 Task: Change slide transition to slide from left.
Action: Mouse moved to (108, 74)
Screenshot: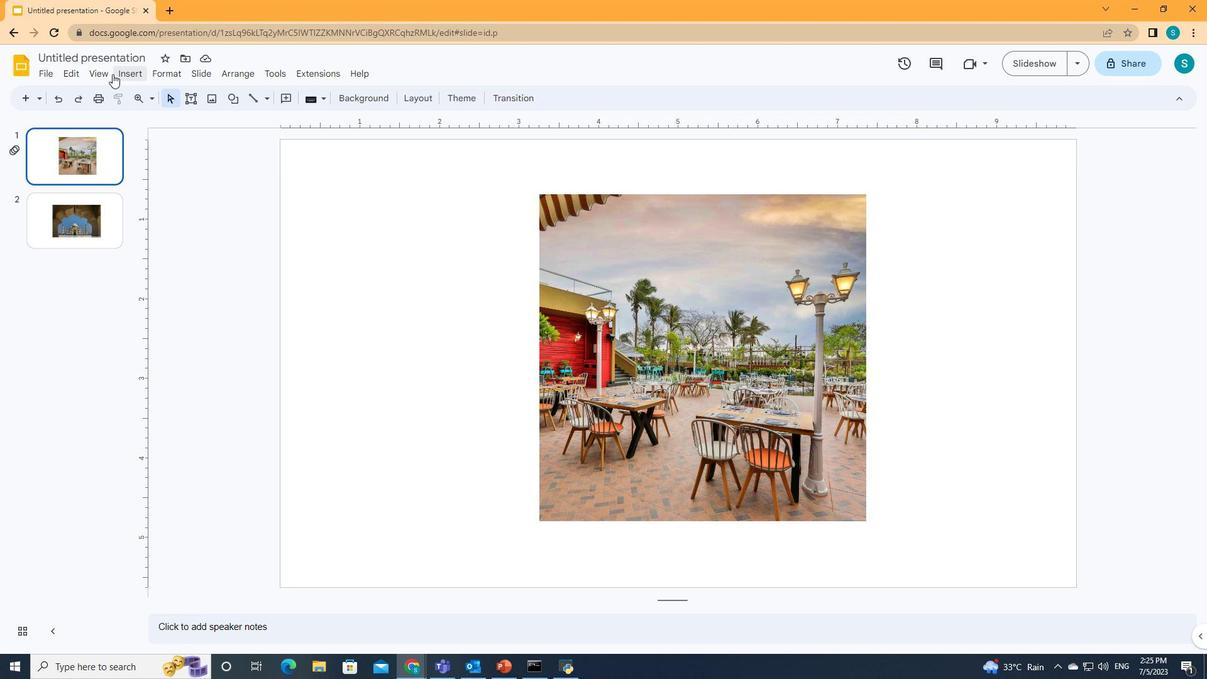 
Action: Mouse pressed left at (108, 74)
Screenshot: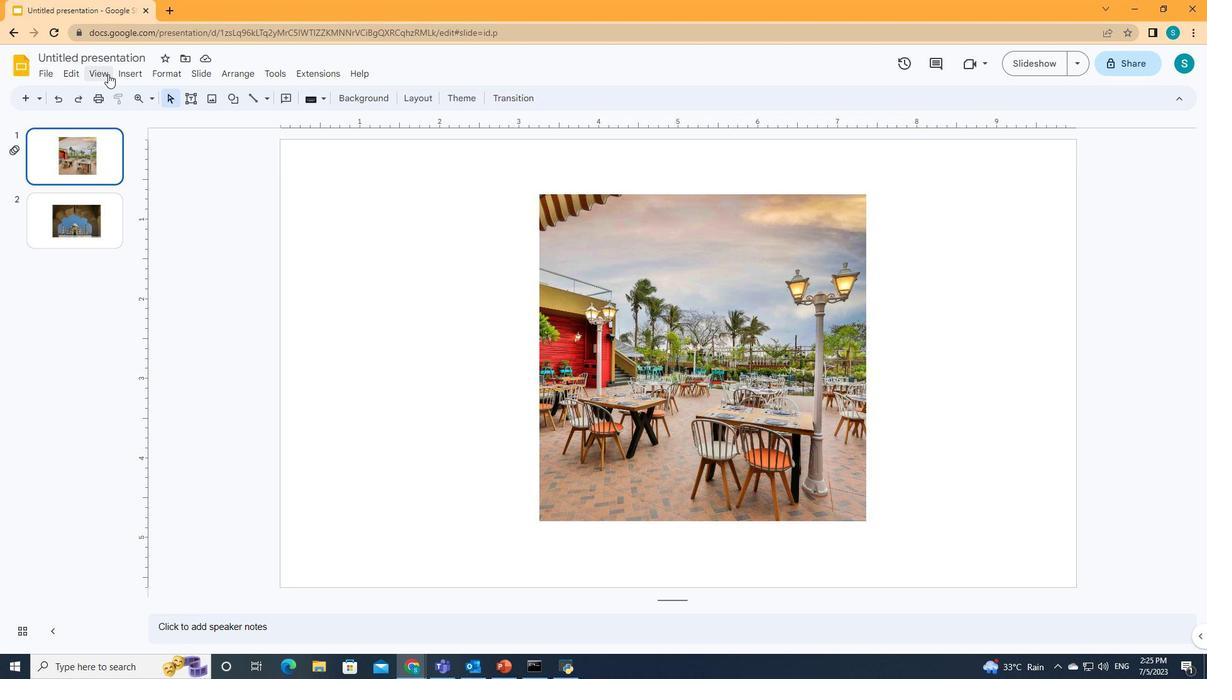
Action: Mouse moved to (119, 113)
Screenshot: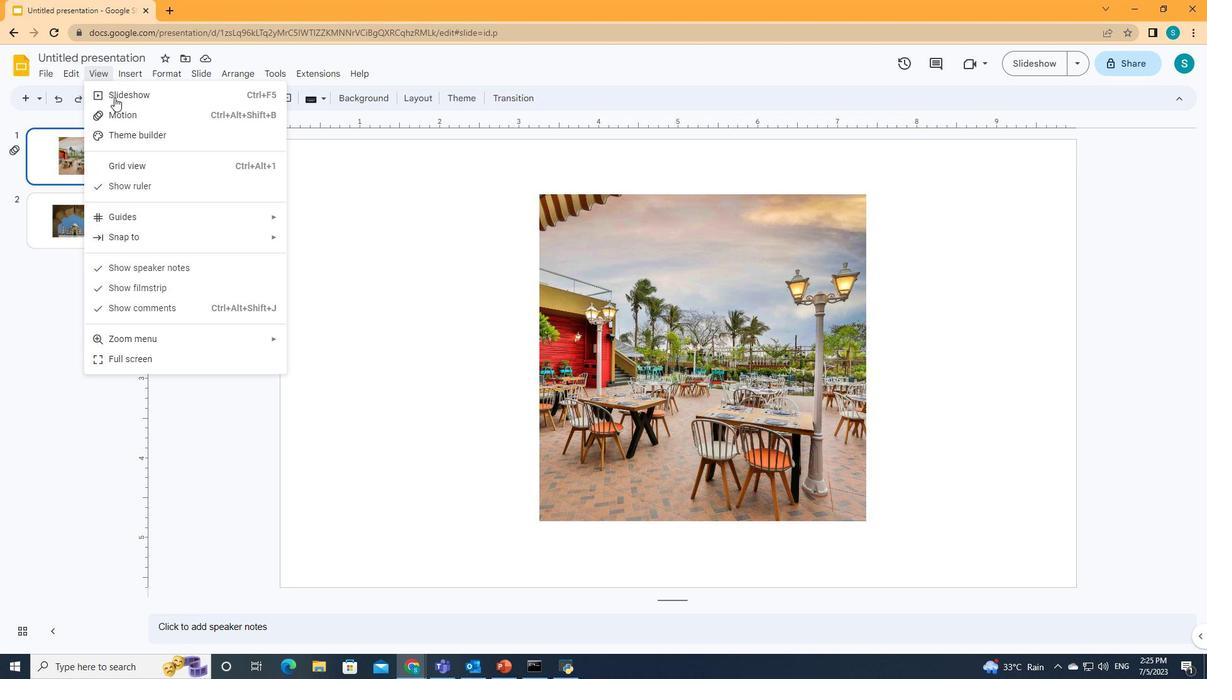 
Action: Mouse pressed left at (119, 113)
Screenshot: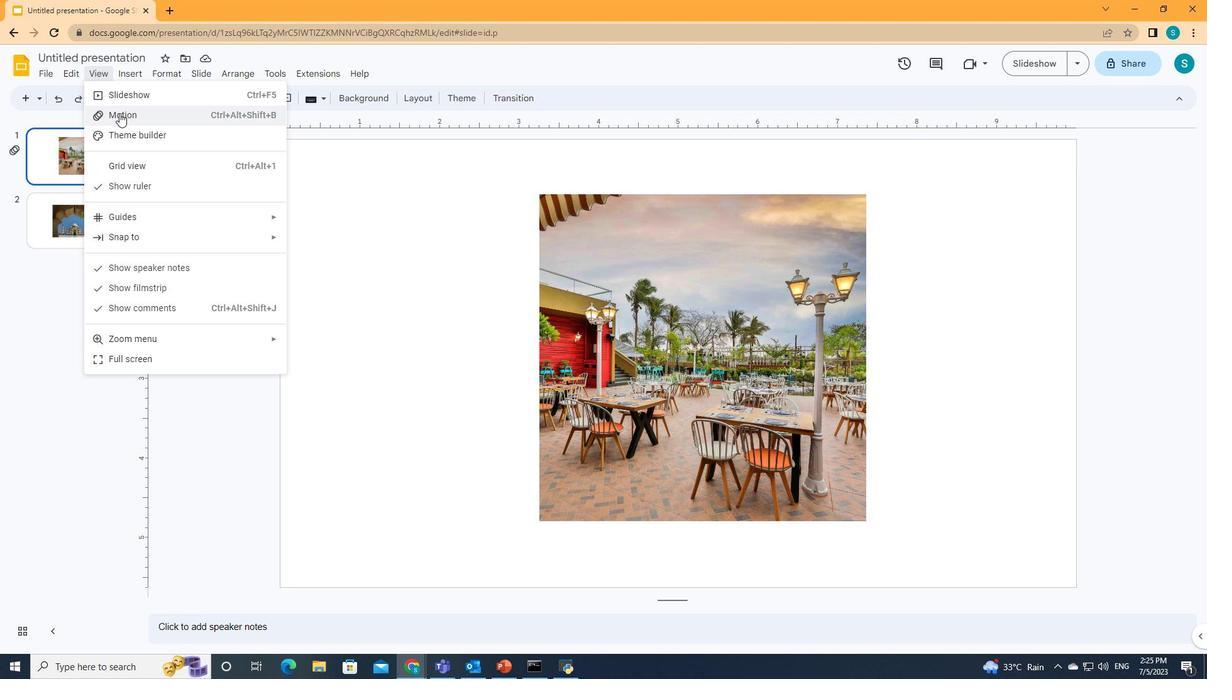 
Action: Mouse moved to (1026, 182)
Screenshot: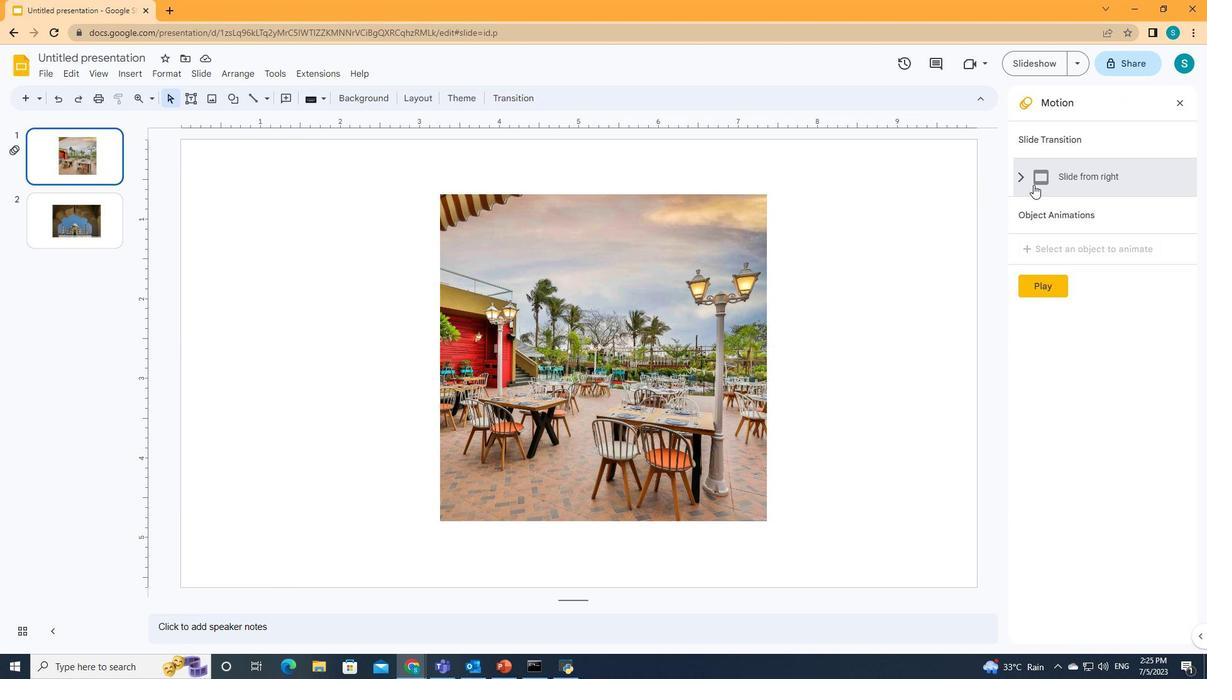 
Action: Mouse pressed left at (1026, 182)
Screenshot: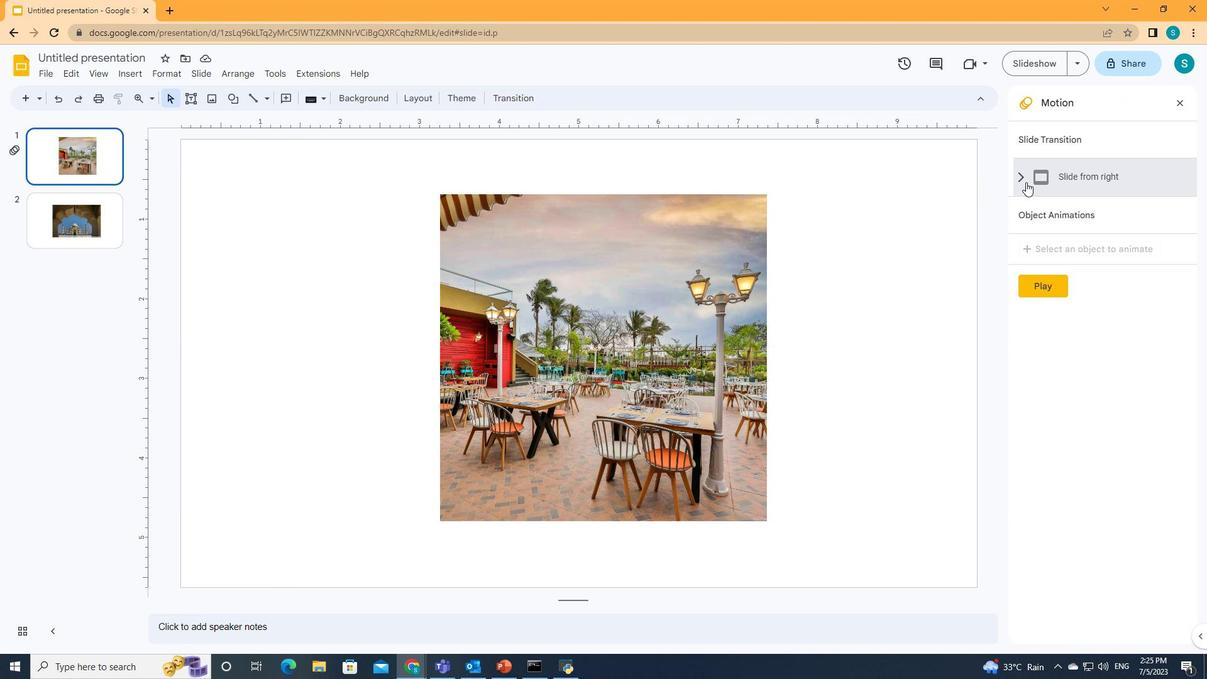 
Action: Mouse moved to (1170, 222)
Screenshot: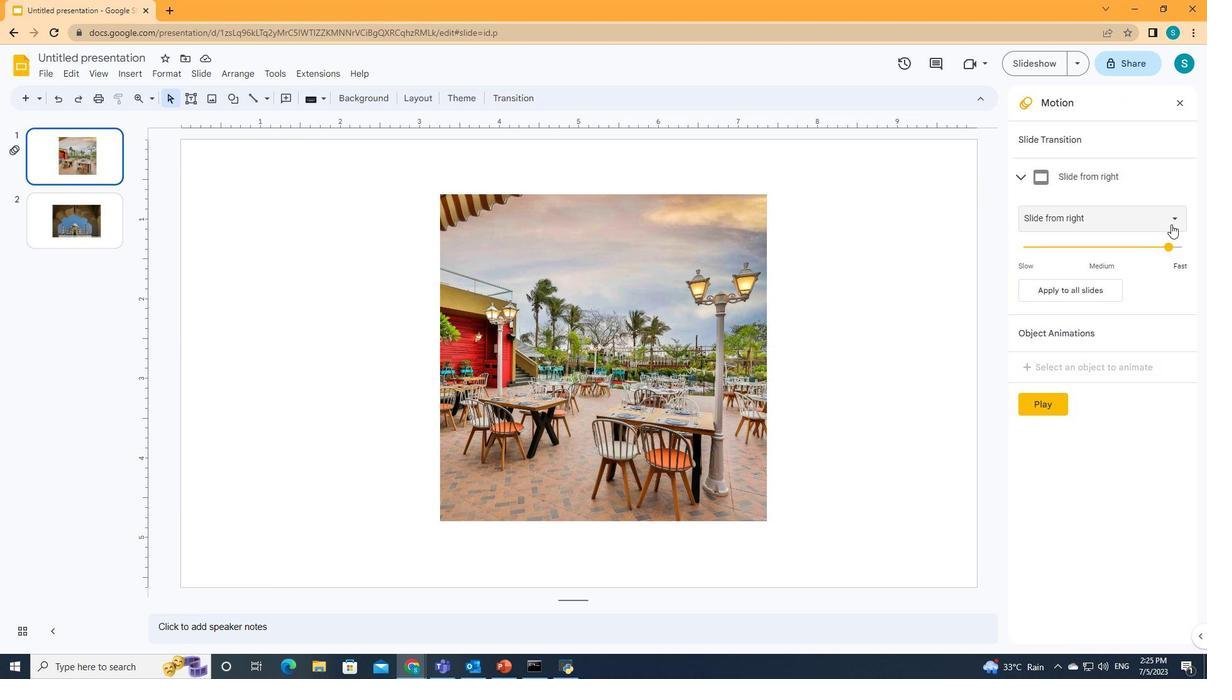 
Action: Mouse pressed left at (1170, 222)
Screenshot: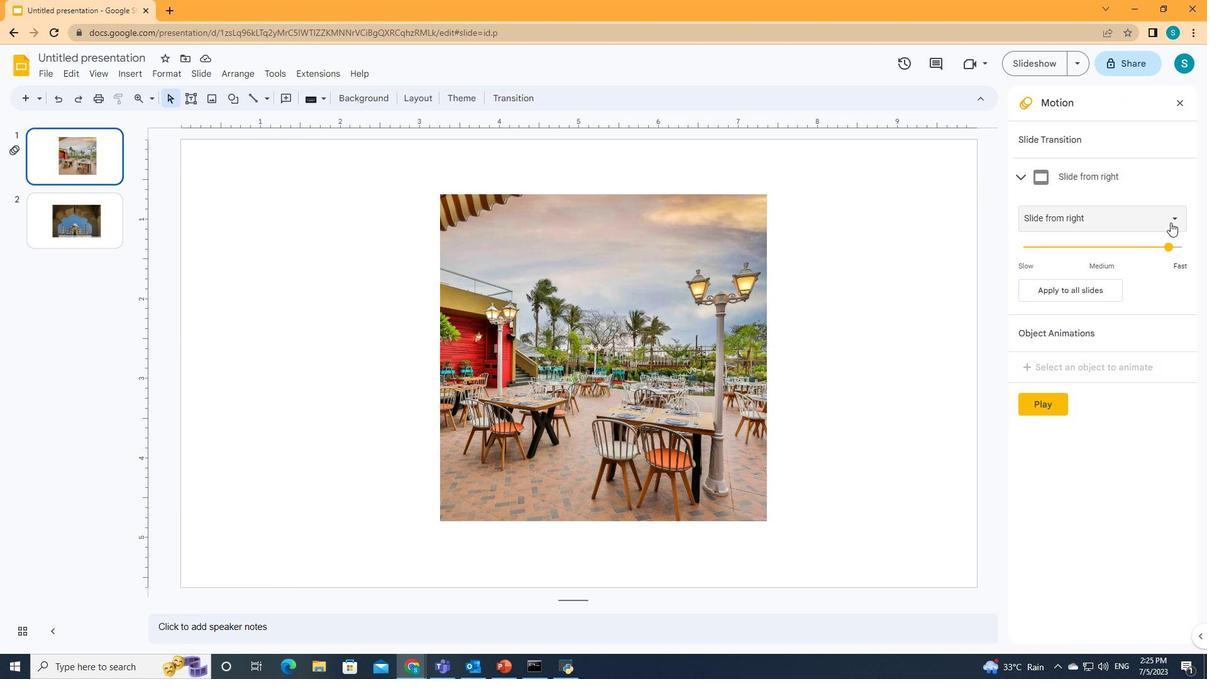 
Action: Mouse moved to (1082, 322)
Screenshot: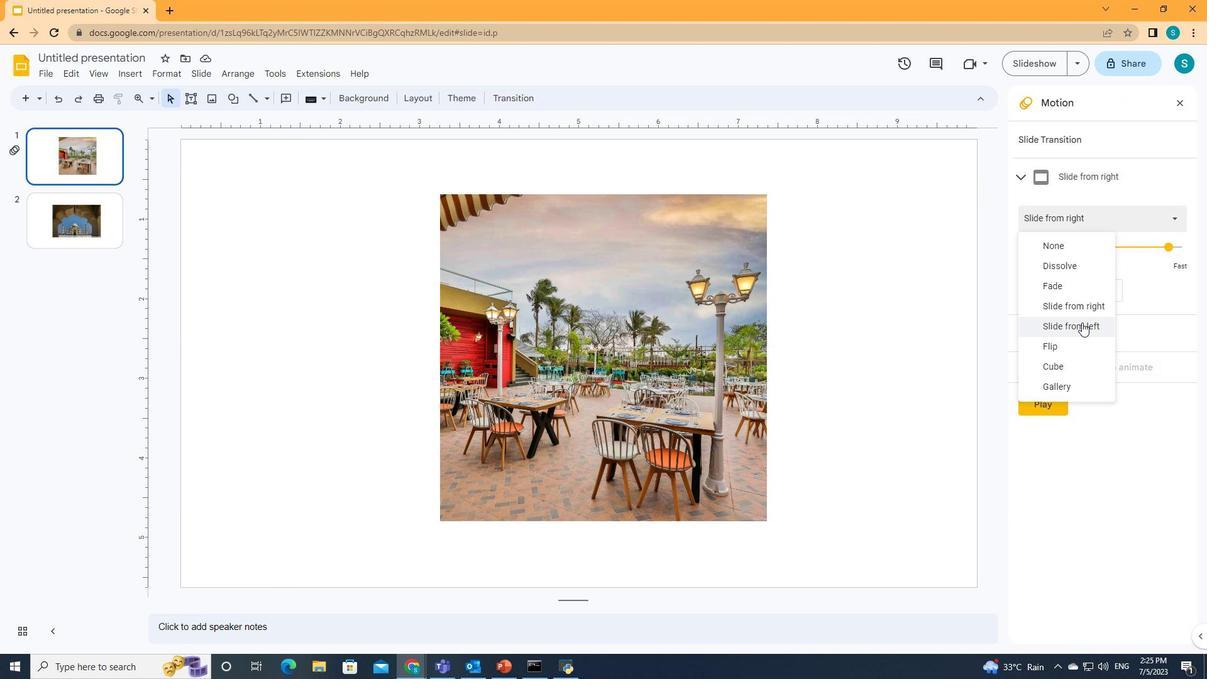 
Action: Mouse pressed left at (1082, 322)
Screenshot: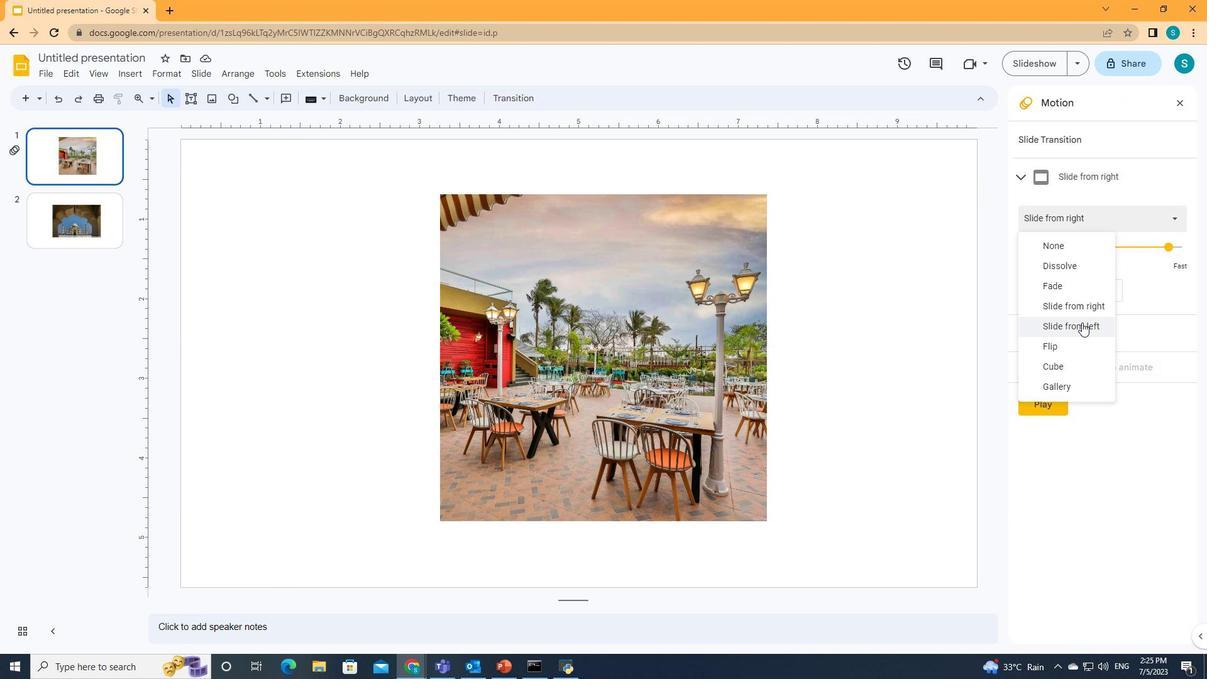 
